 Task: Mix a song in mono and then automate stereo panning for specific sections.
Action: Mouse moved to (6, 14)
Screenshot: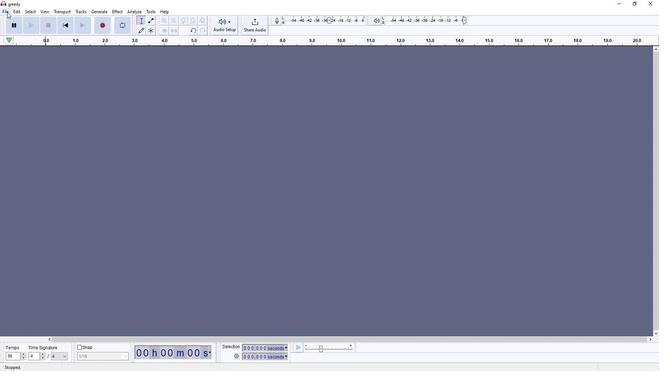 
Action: Mouse pressed left at (6, 14)
Screenshot: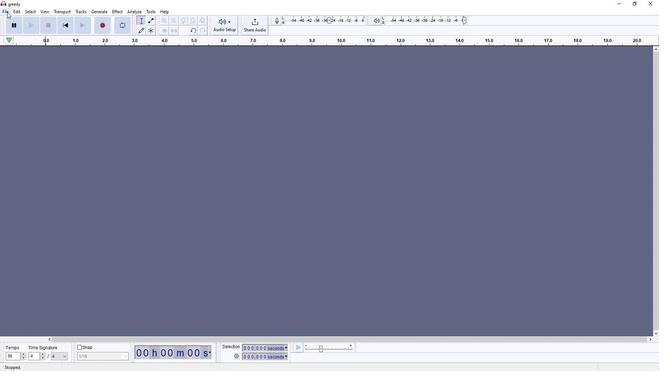 
Action: Mouse moved to (118, 82)
Screenshot: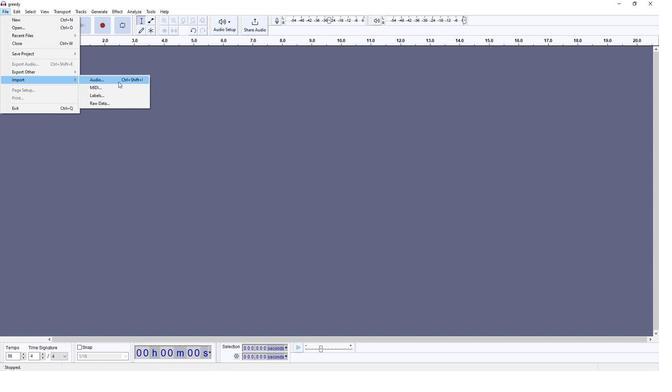 
Action: Mouse pressed left at (118, 82)
Screenshot: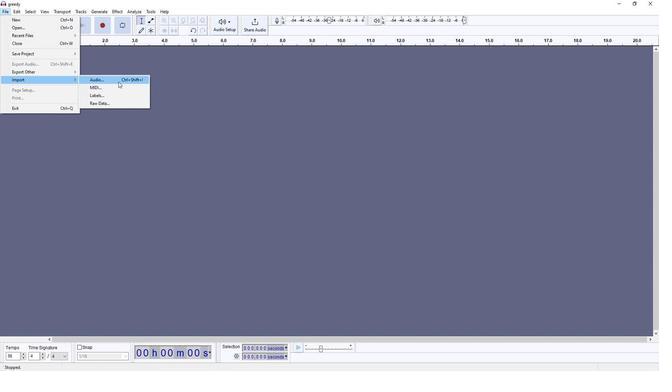 
Action: Mouse moved to (97, 60)
Screenshot: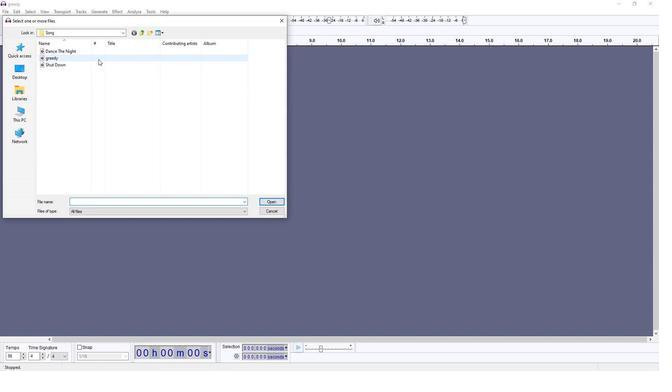 
Action: Mouse pressed left at (97, 60)
Screenshot: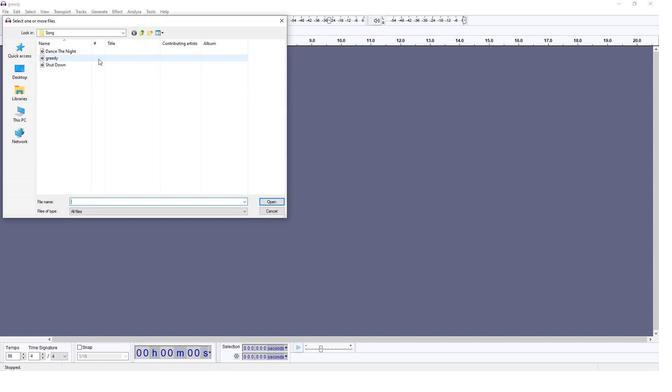 
Action: Mouse moved to (270, 200)
Screenshot: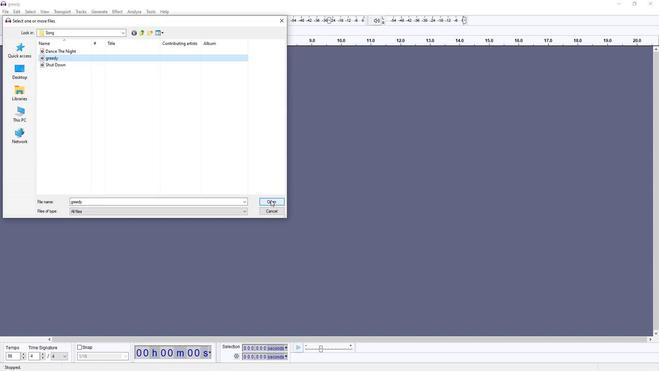 
Action: Mouse pressed left at (270, 200)
Screenshot: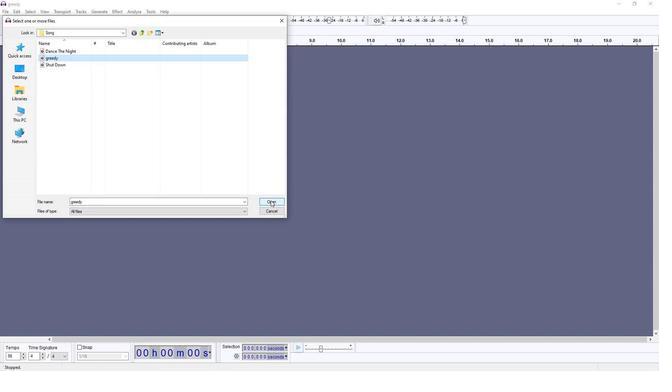 
Action: Mouse moved to (163, 24)
Screenshot: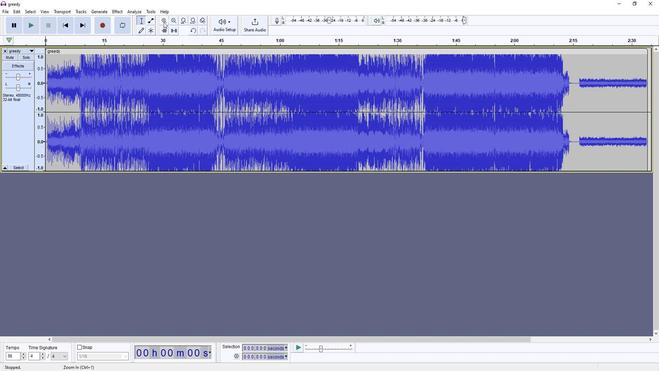 
Action: Mouse pressed left at (163, 24)
Screenshot: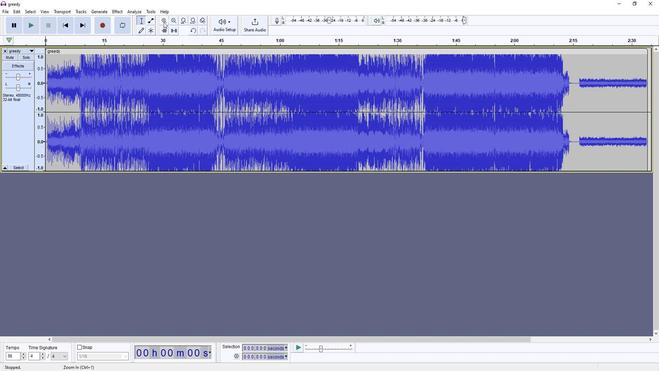 
Action: Mouse pressed left at (163, 24)
Screenshot: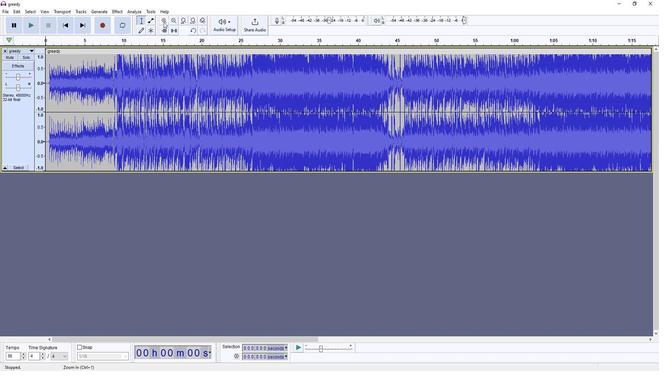 
Action: Mouse moved to (52, 83)
Screenshot: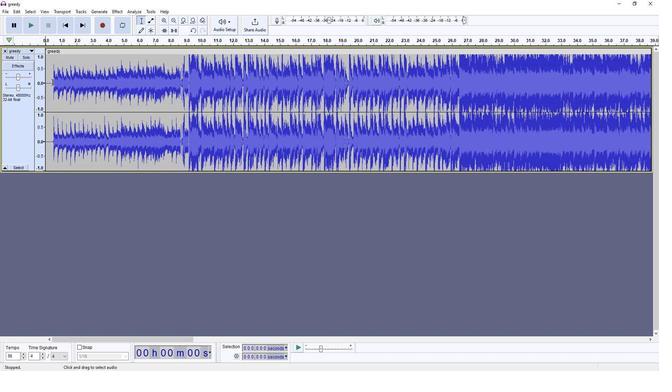 
Action: Mouse pressed left at (52, 83)
Screenshot: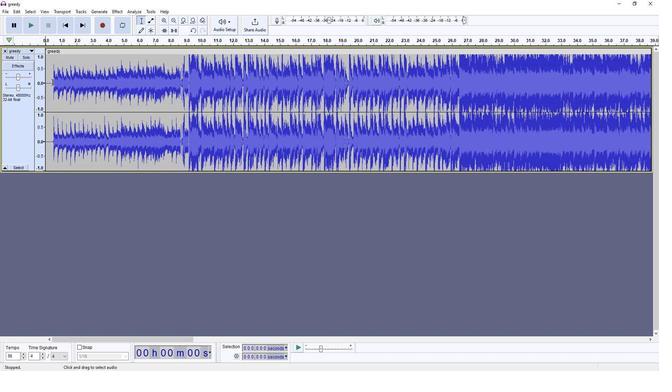 
Action: Mouse moved to (15, 11)
Screenshot: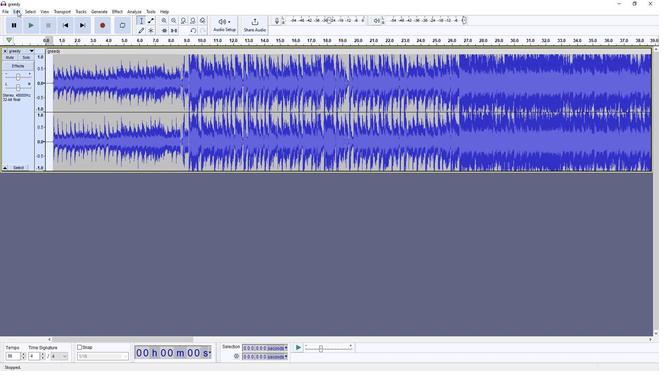 
Action: Mouse pressed left at (15, 11)
Screenshot: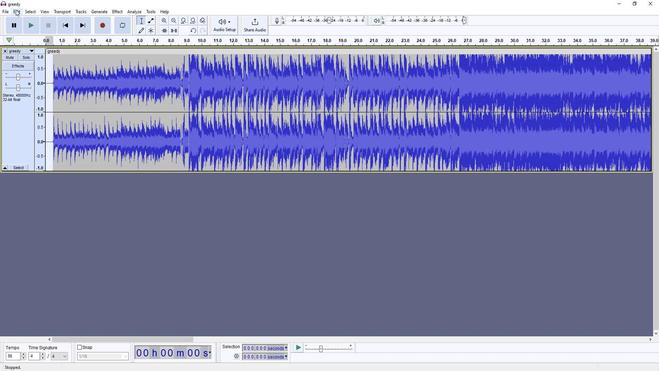 
Action: Mouse moved to (36, 41)
Screenshot: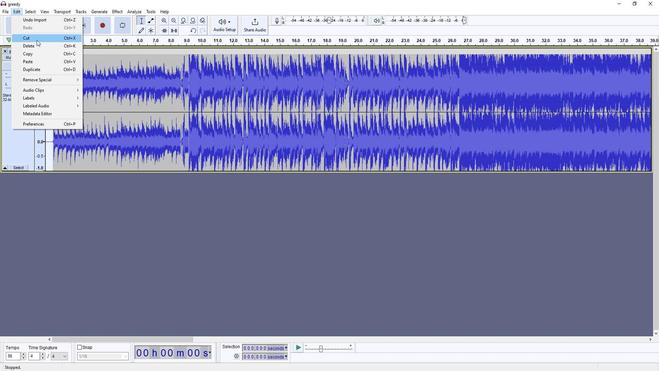 
Action: Mouse pressed left at (36, 41)
Screenshot: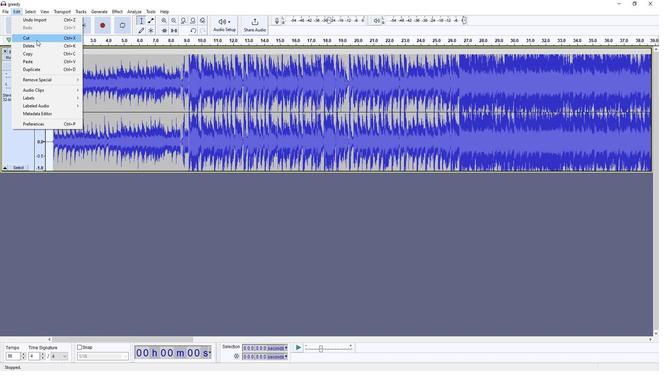 
Action: Mouse moved to (172, 22)
Screenshot: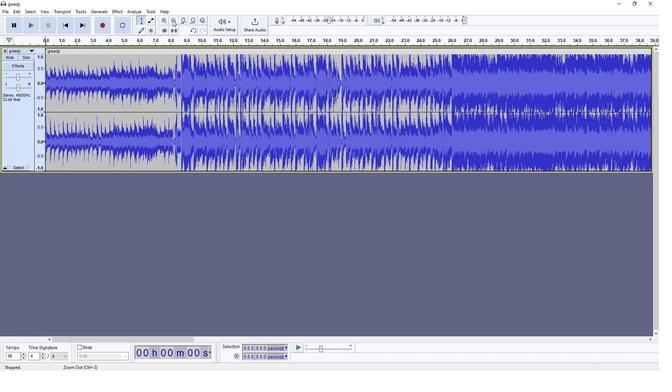 
Action: Mouse pressed left at (172, 22)
Screenshot: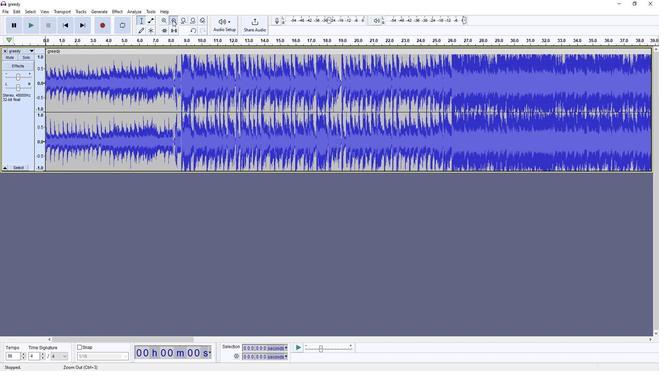 
Action: Mouse pressed left at (172, 22)
Screenshot: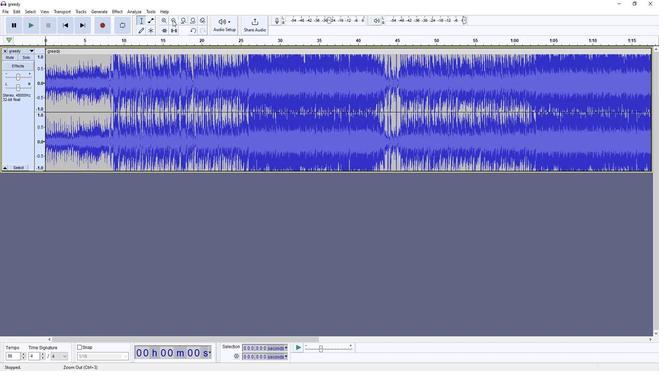 
Action: Mouse pressed left at (172, 22)
Screenshot: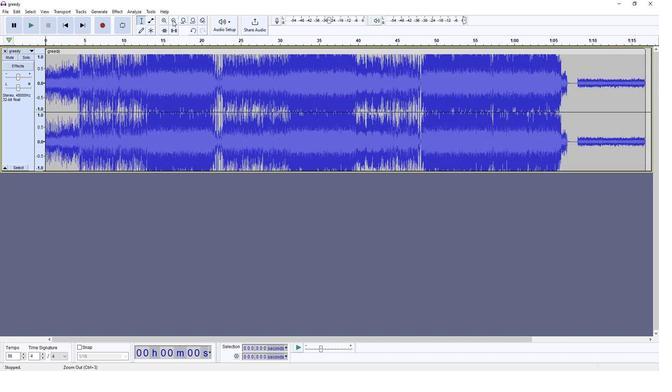 
Action: Mouse moved to (132, 72)
Screenshot: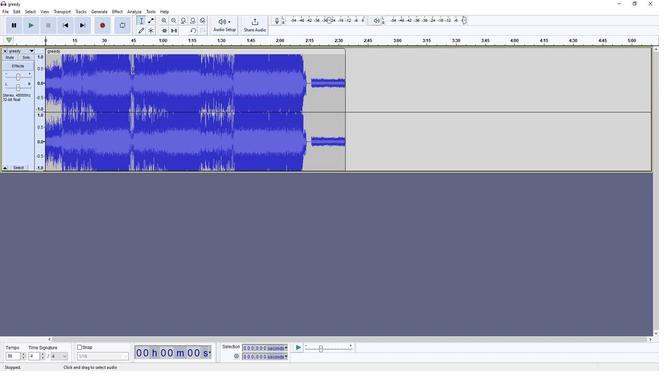 
Action: Mouse pressed left at (132, 72)
Screenshot: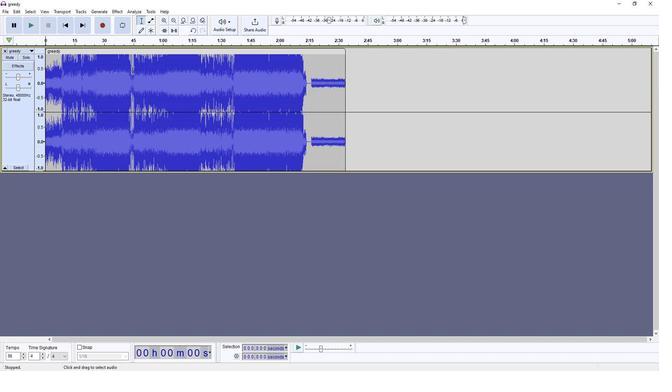 
Action: Mouse moved to (19, 14)
Screenshot: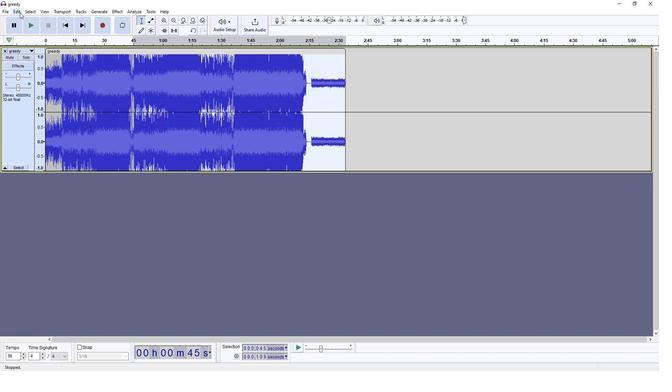 
Action: Mouse pressed left at (19, 14)
Screenshot: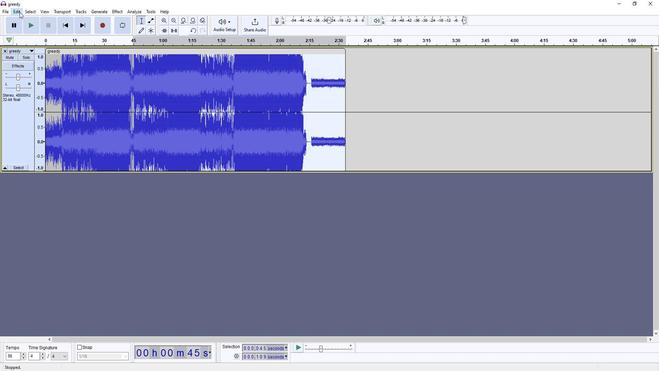 
Action: Mouse moved to (26, 39)
Screenshot: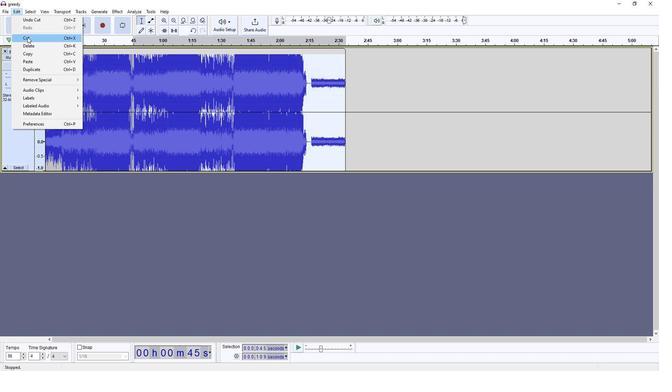 
Action: Mouse pressed left at (26, 39)
Screenshot: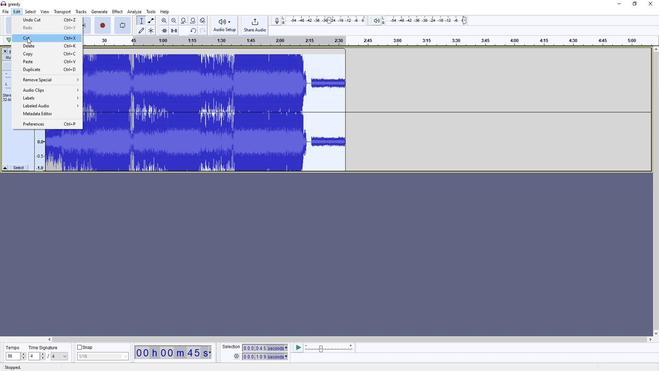 
Action: Mouse moved to (153, 134)
Screenshot: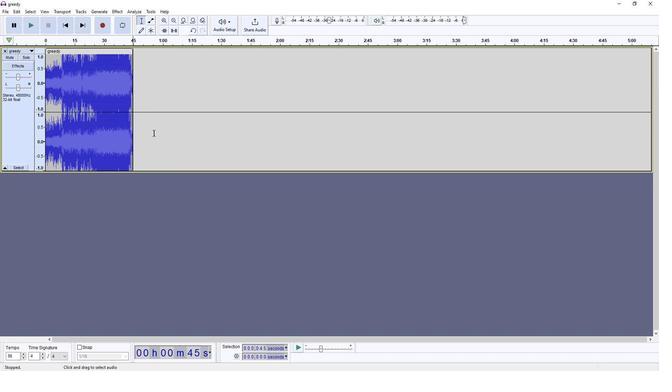 
Action: Mouse pressed left at (153, 134)
Screenshot: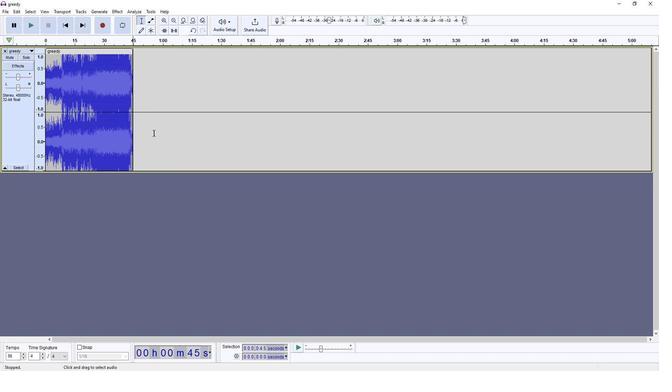 
Action: Mouse moved to (34, 27)
Screenshot: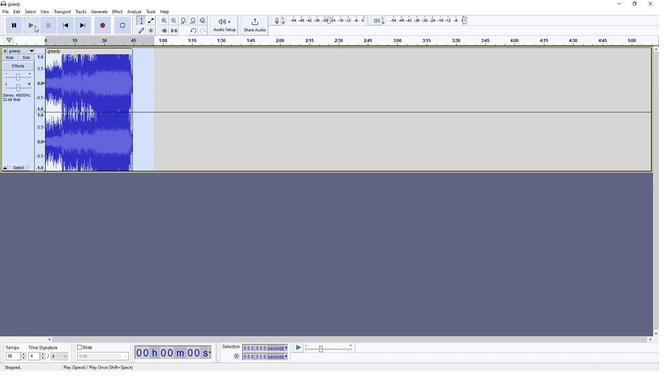 
Action: Mouse pressed left at (34, 27)
Screenshot: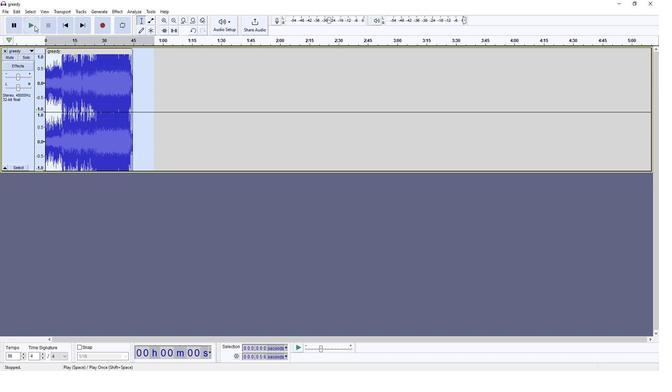 
Action: Mouse moved to (47, 22)
Screenshot: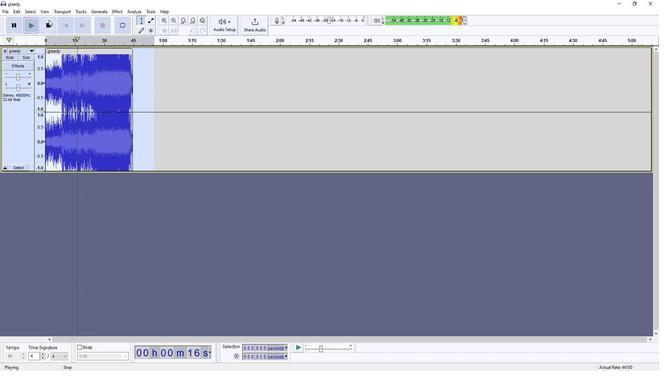 
Action: Mouse pressed left at (47, 22)
Screenshot: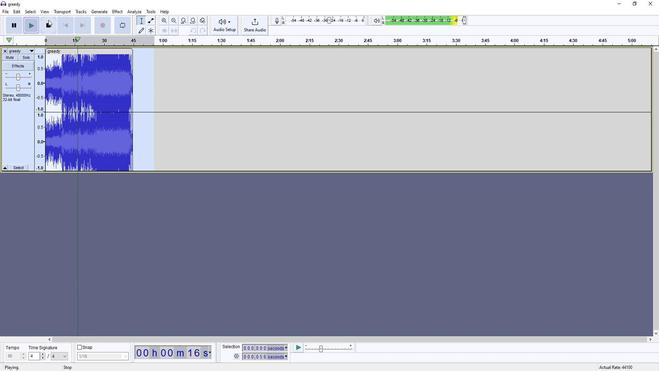 
Action: Mouse moved to (120, 12)
Screenshot: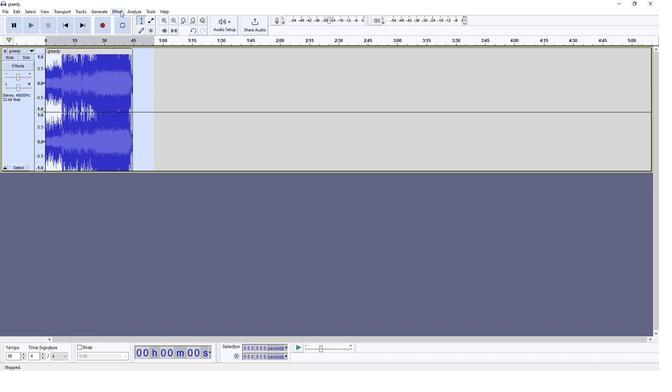 
Action: Mouse pressed left at (120, 12)
Screenshot: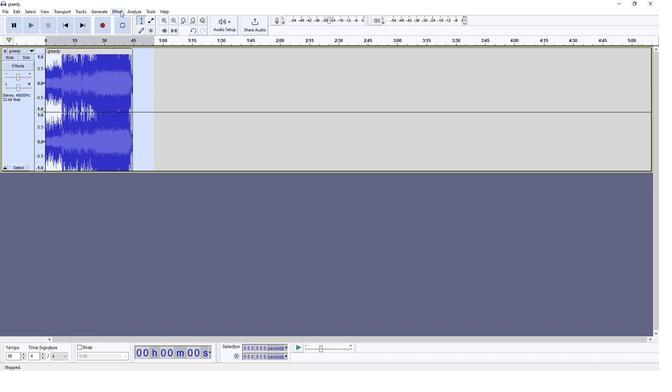 
Action: Mouse moved to (237, 85)
Screenshot: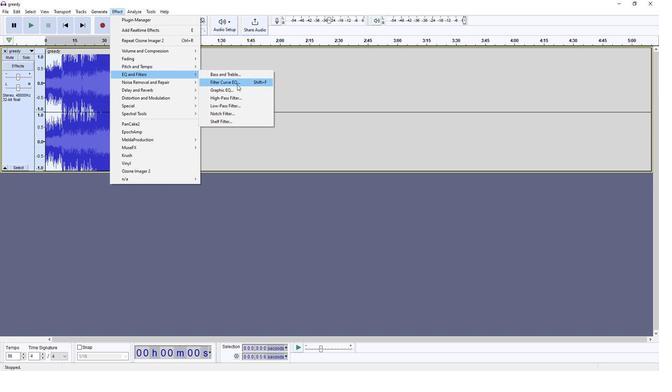 
Action: Mouse pressed left at (237, 85)
Screenshot: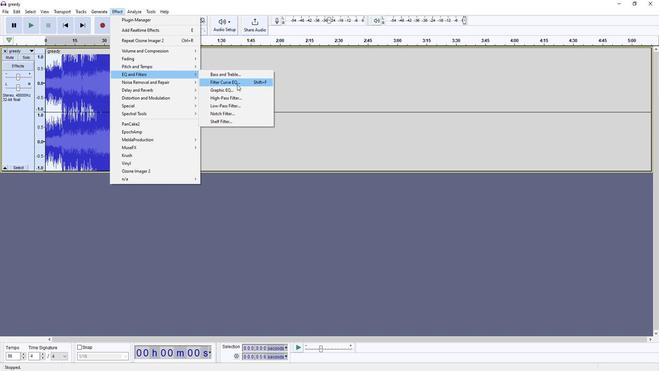 
Action: Mouse moved to (471, 113)
Screenshot: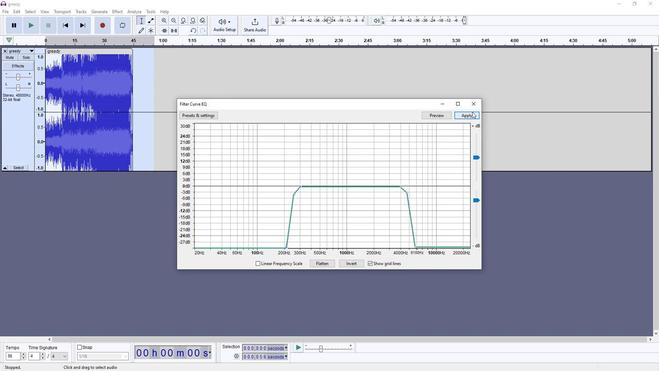 
Action: Mouse pressed left at (471, 113)
Screenshot: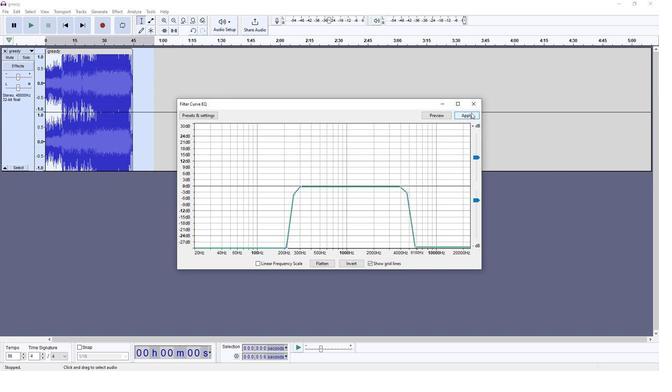 
Action: Mouse moved to (112, 11)
Screenshot: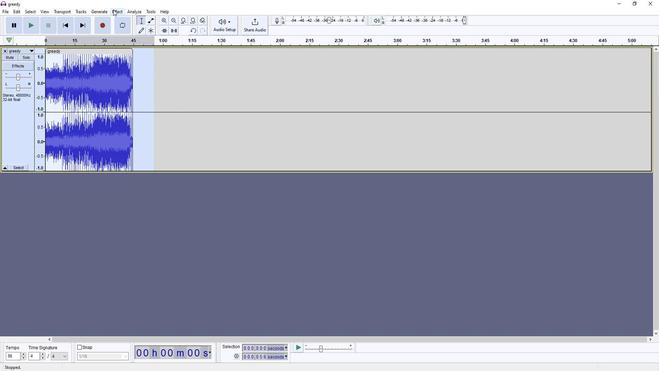 
Action: Mouse pressed left at (112, 11)
Screenshot: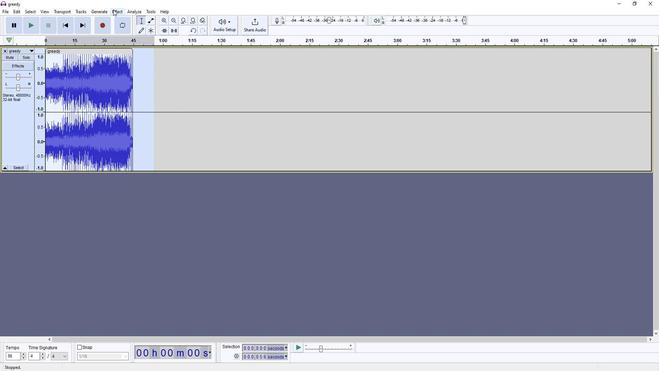 
Action: Mouse moved to (235, 69)
Screenshot: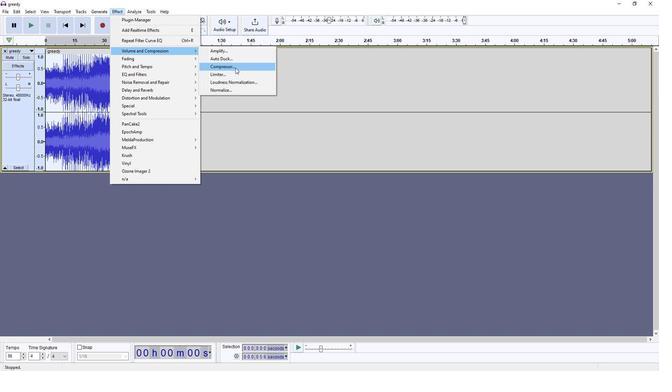 
Action: Mouse pressed left at (235, 69)
Screenshot: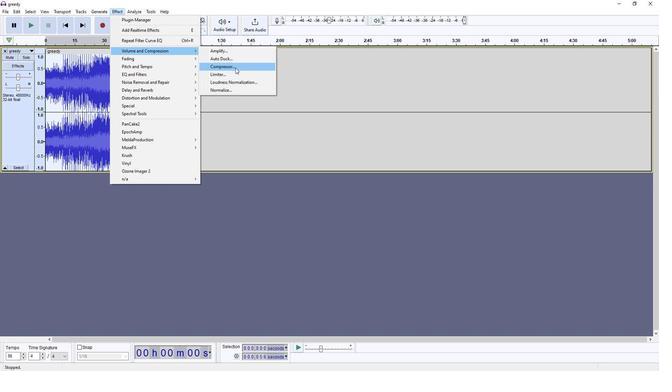 
Action: Mouse moved to (348, 207)
Screenshot: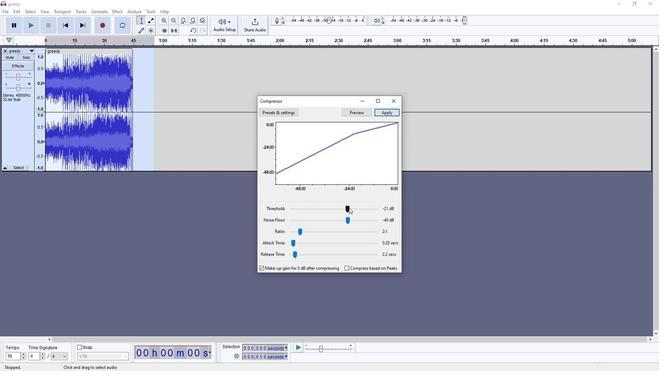 
Action: Mouse pressed left at (348, 207)
Screenshot: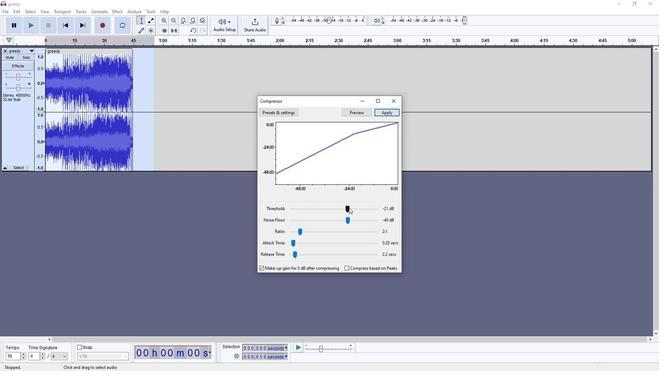 
Action: Mouse moved to (295, 253)
Screenshot: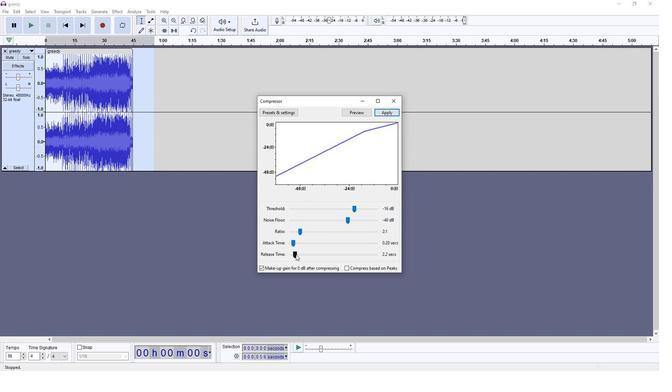 
Action: Mouse pressed left at (295, 253)
Screenshot: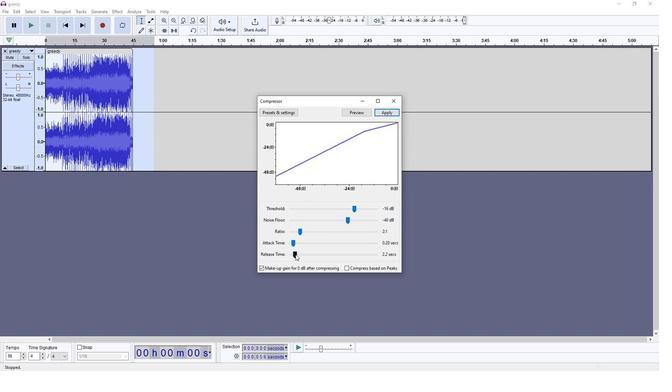 
Action: Mouse moved to (358, 113)
Screenshot: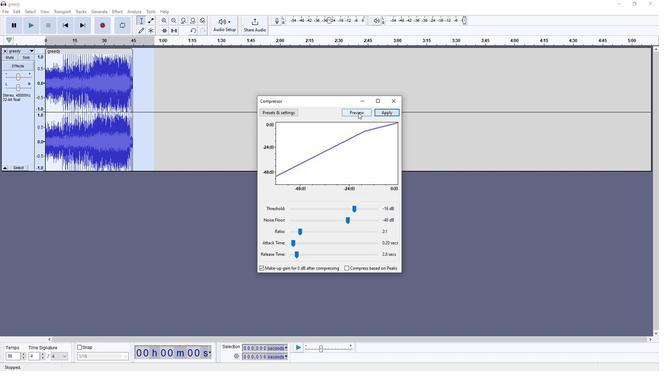 
Action: Mouse pressed left at (358, 113)
Screenshot: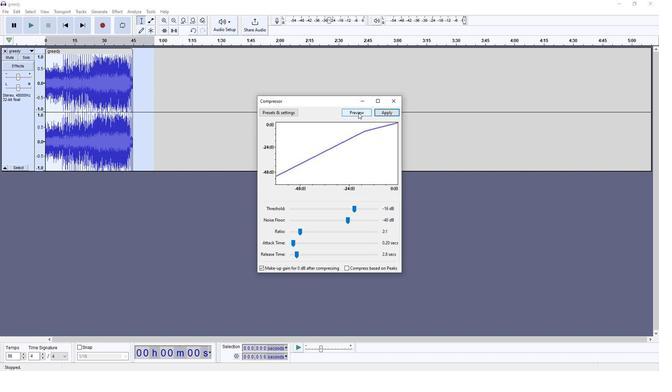 
Action: Mouse moved to (385, 112)
Screenshot: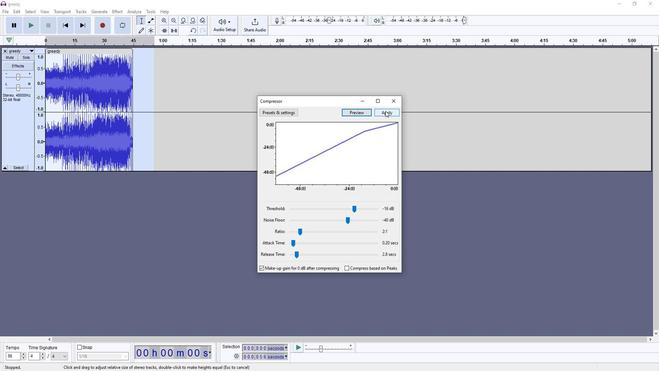 
Action: Mouse pressed left at (385, 112)
Screenshot: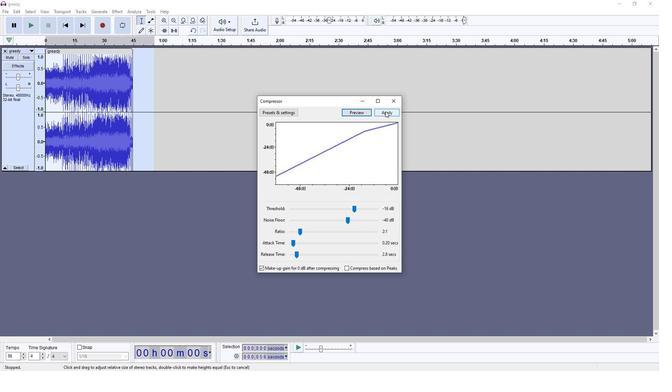 
Action: Mouse moved to (116, 11)
Screenshot: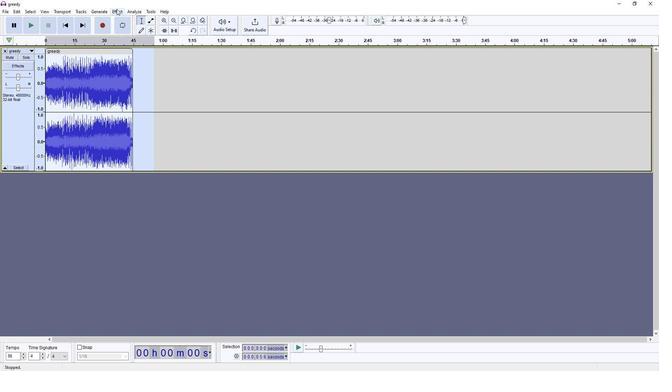 
Action: Mouse pressed left at (116, 11)
Screenshot: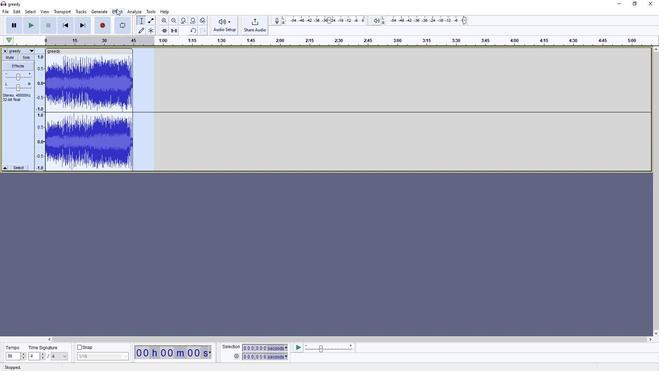 
Action: Mouse moved to (223, 187)
Screenshot: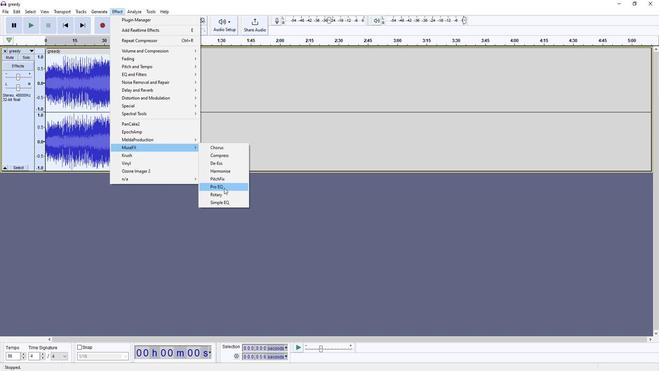 
Action: Mouse pressed left at (223, 187)
Screenshot: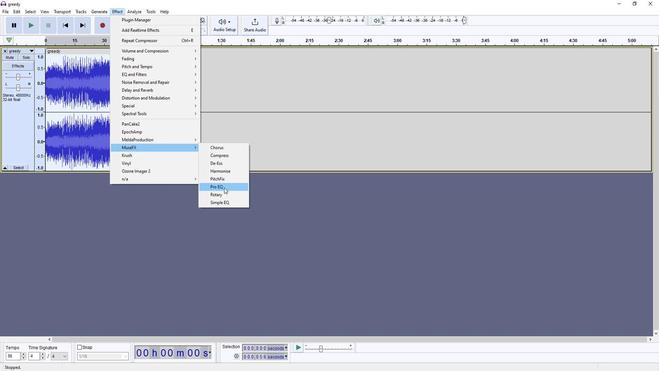 
Action: Mouse moved to (321, 128)
Screenshot: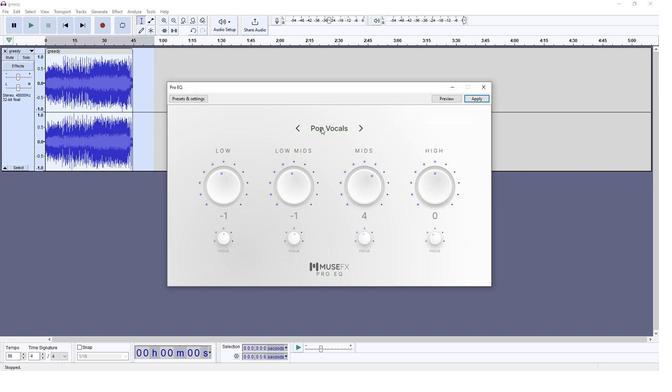 
Action: Mouse pressed left at (321, 128)
Screenshot: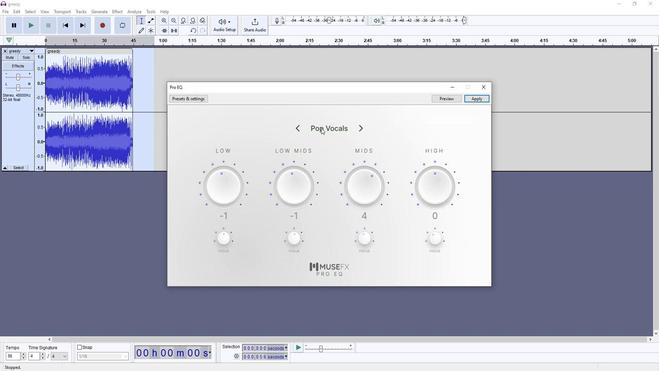 
Action: Mouse moved to (327, 178)
Screenshot: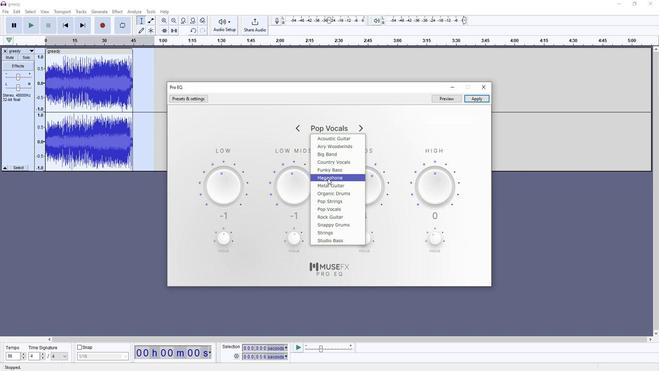 
Action: Mouse pressed left at (327, 178)
Screenshot: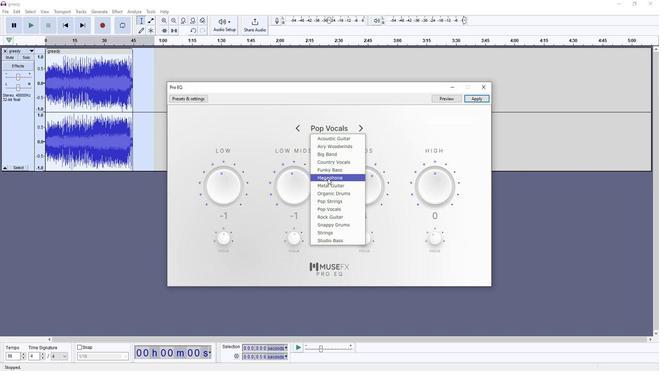 
Action: Mouse moved to (457, 98)
Screenshot: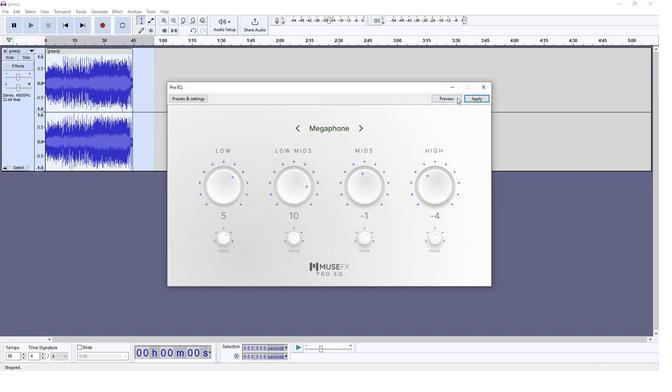 
Action: Mouse pressed left at (457, 98)
Screenshot: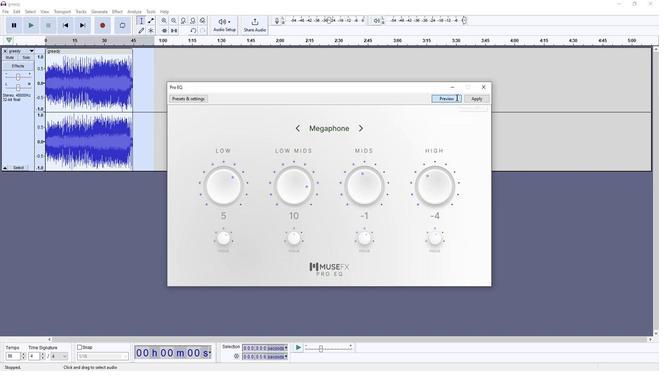 
Action: Mouse moved to (475, 98)
Screenshot: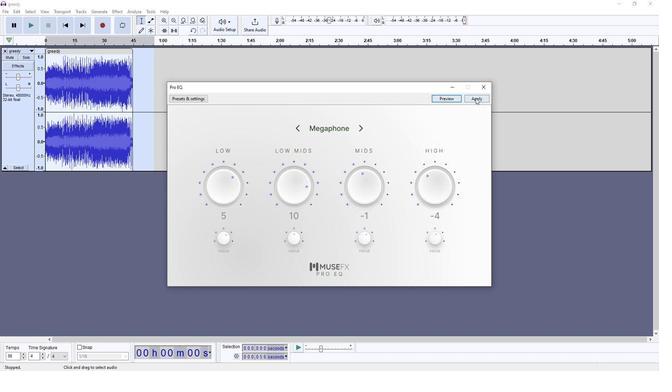 
Action: Mouse pressed left at (475, 98)
Screenshot: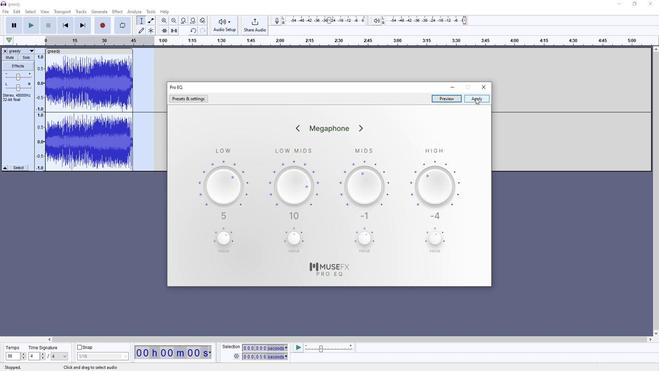 
Action: Mouse moved to (120, 14)
Screenshot: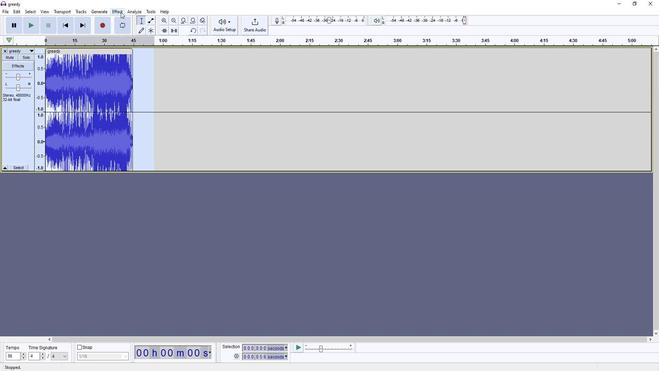 
Action: Mouse pressed left at (120, 14)
Screenshot: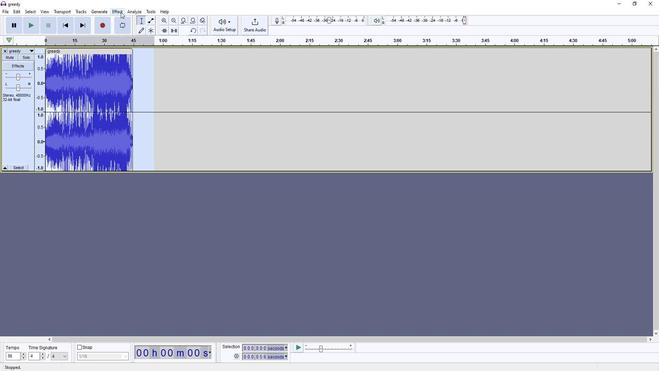 
Action: Mouse moved to (140, 170)
Screenshot: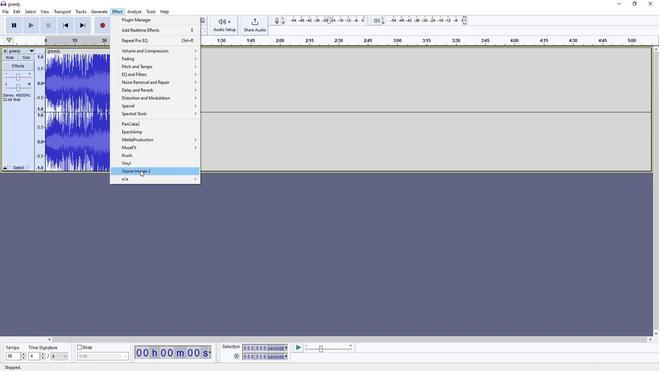 
Action: Mouse pressed left at (140, 170)
Screenshot: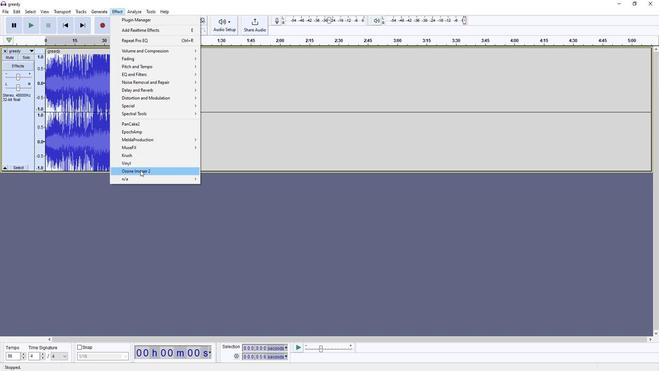 
Action: Mouse moved to (413, 238)
Screenshot: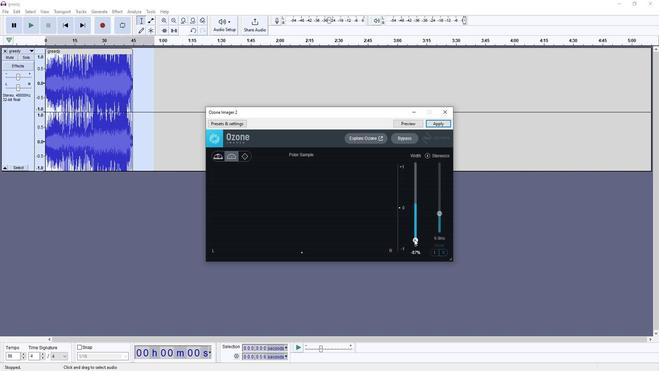 
Action: Mouse pressed left at (413, 238)
Screenshot: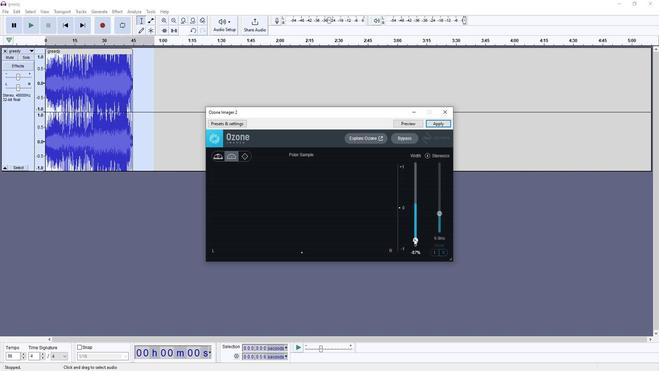 
Action: Mouse moved to (412, 123)
Screenshot: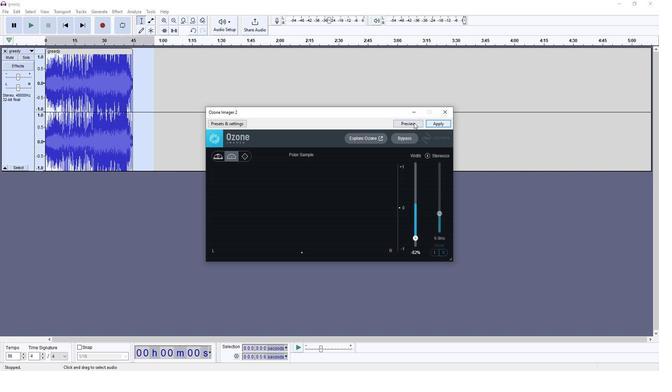 
Action: Mouse pressed left at (412, 123)
Screenshot: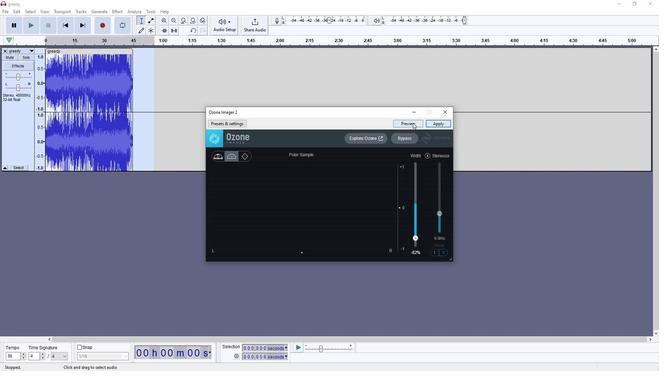 
Action: Mouse moved to (434, 124)
Screenshot: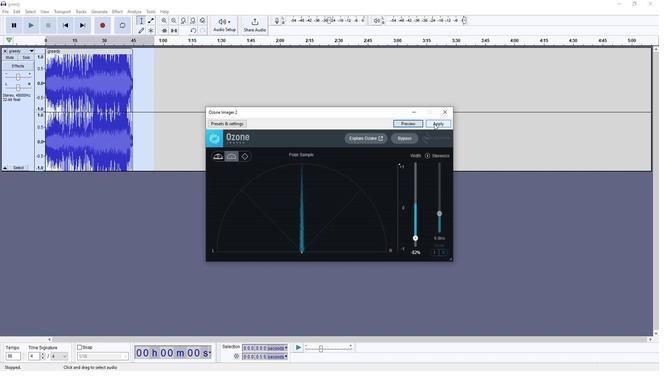 
Action: Mouse pressed left at (434, 124)
Screenshot: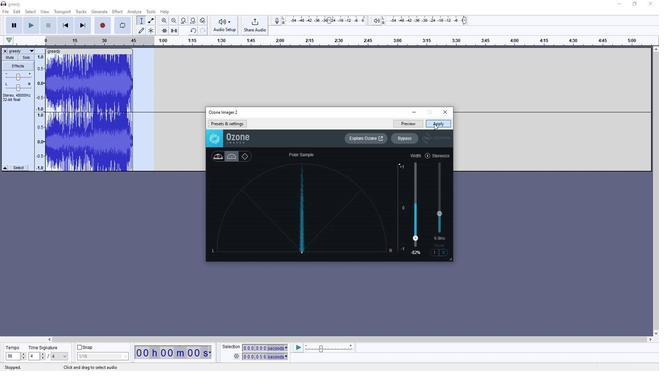 
Action: Mouse moved to (119, 11)
Screenshot: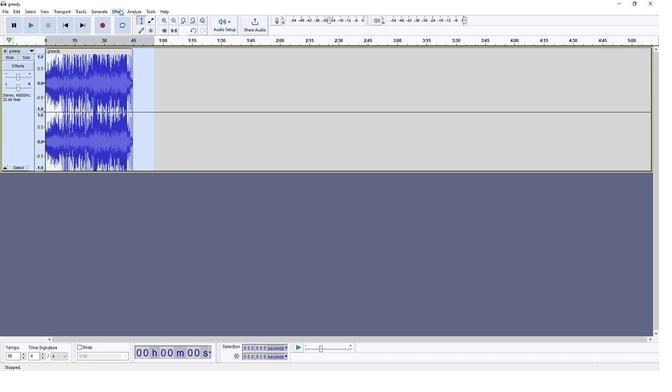 
Action: Mouse pressed left at (119, 11)
Screenshot: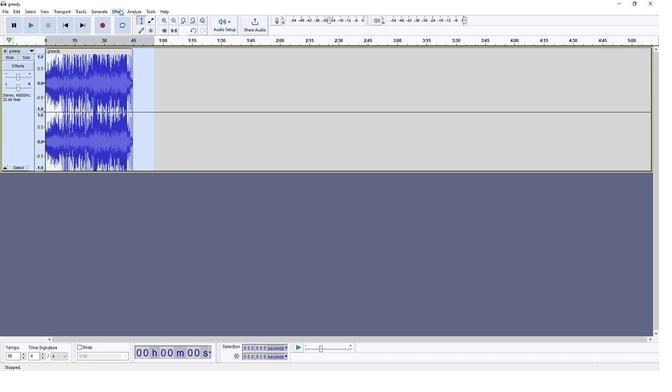 
Action: Mouse moved to (59, 76)
Screenshot: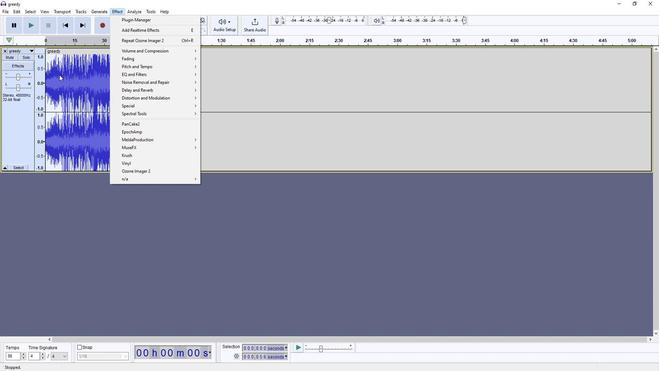 
Action: Mouse pressed left at (59, 76)
Screenshot: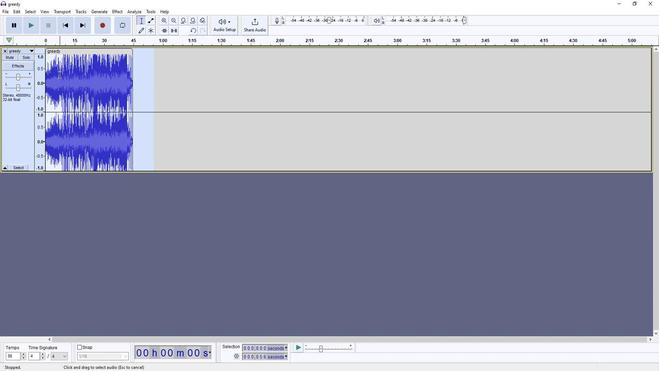 
Action: Mouse pressed left at (59, 76)
Screenshot: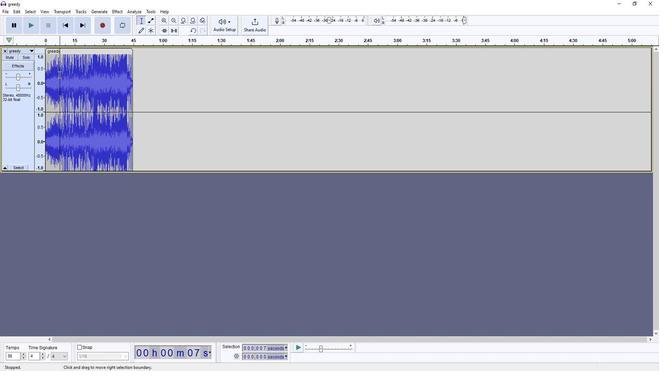 
Action: Mouse moved to (62, 76)
Screenshot: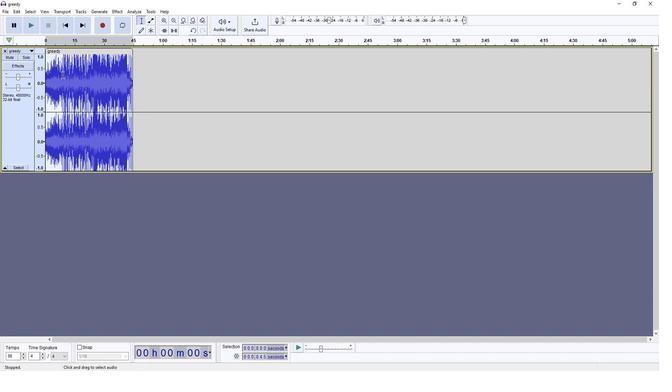
Action: Mouse pressed left at (62, 76)
Screenshot: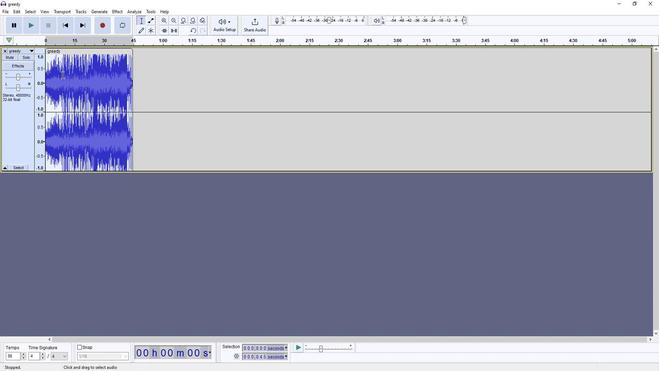 
Action: Mouse moved to (115, 12)
Screenshot: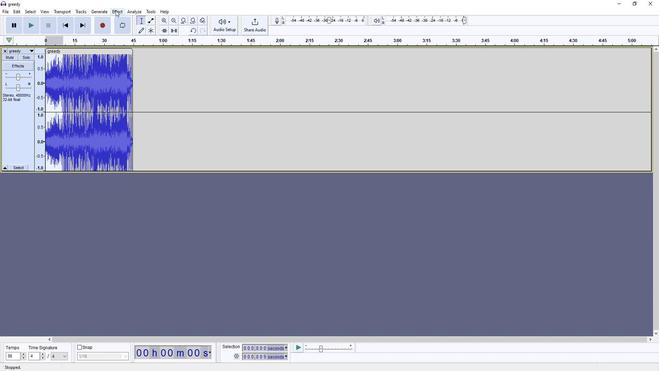 
Action: Mouse pressed left at (115, 12)
Screenshot: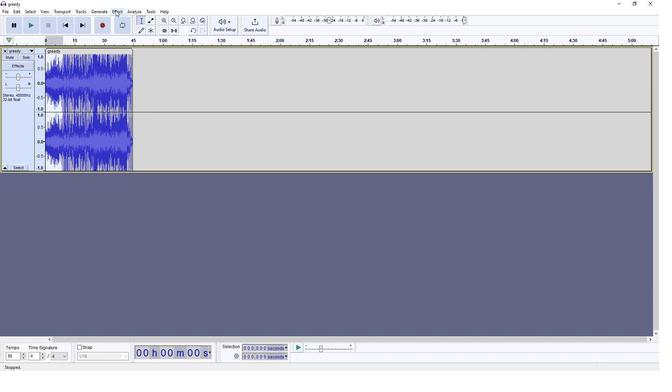 
Action: Mouse moved to (135, 123)
Screenshot: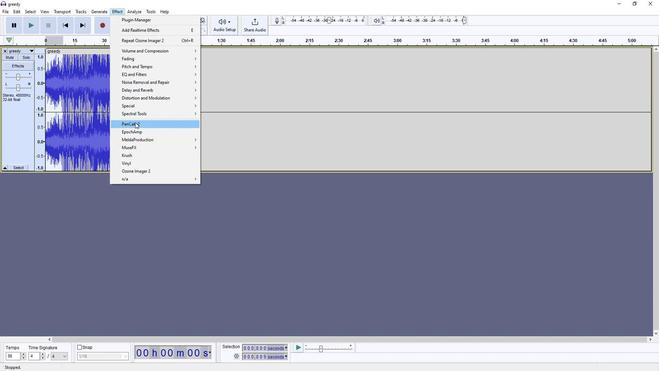 
Action: Mouse pressed left at (135, 123)
Screenshot: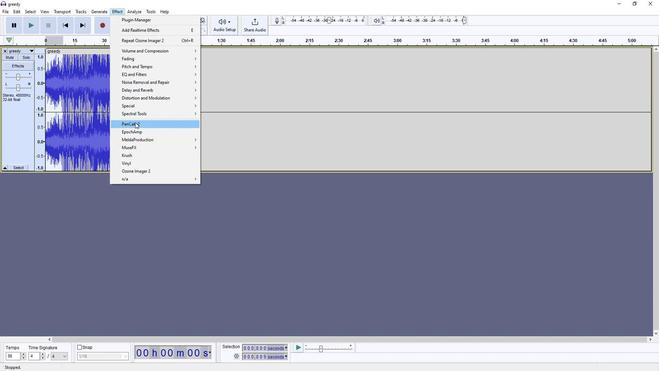 
Action: Mouse moved to (268, 77)
Screenshot: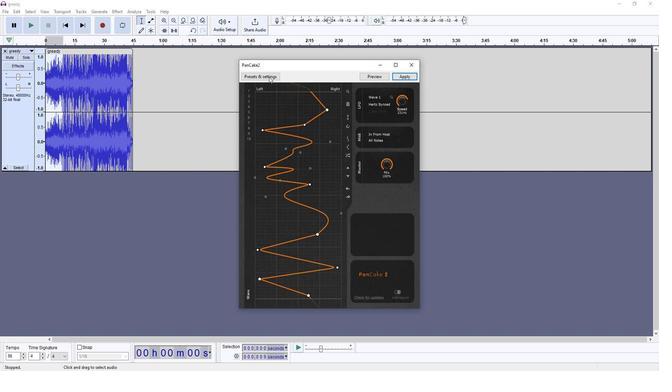 
Action: Mouse pressed left at (268, 77)
Screenshot: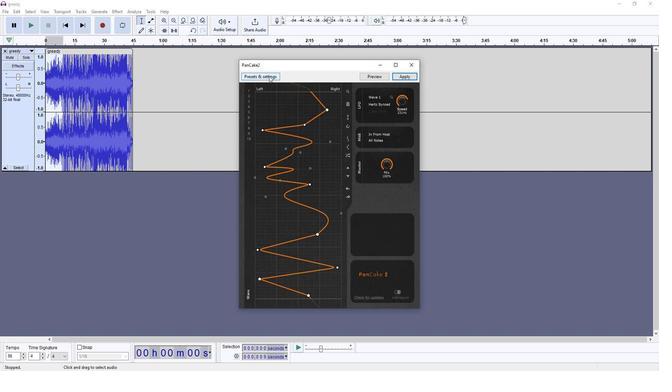 
Action: Mouse moved to (324, 198)
Screenshot: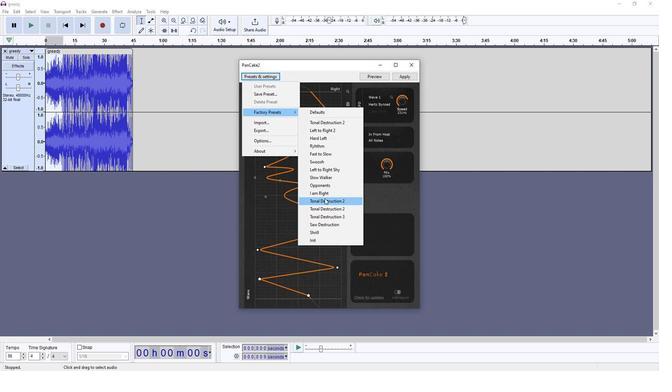 
Action: Mouse pressed left at (324, 198)
Screenshot: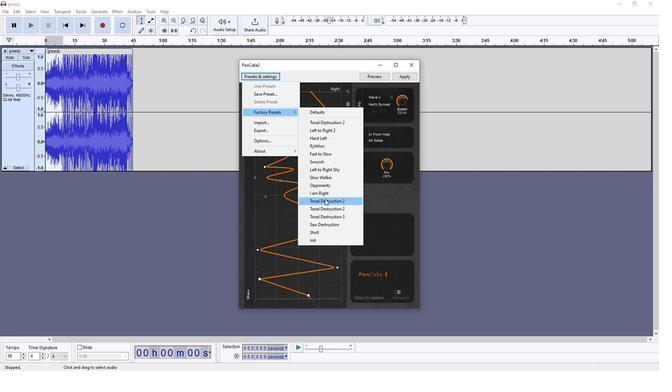 
Action: Mouse moved to (271, 79)
Screenshot: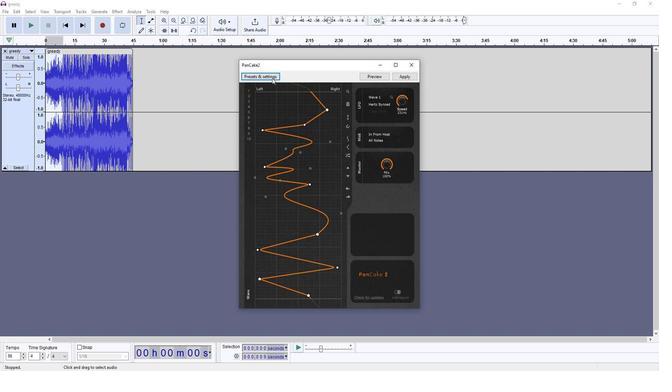 
Action: Mouse pressed left at (271, 79)
Screenshot: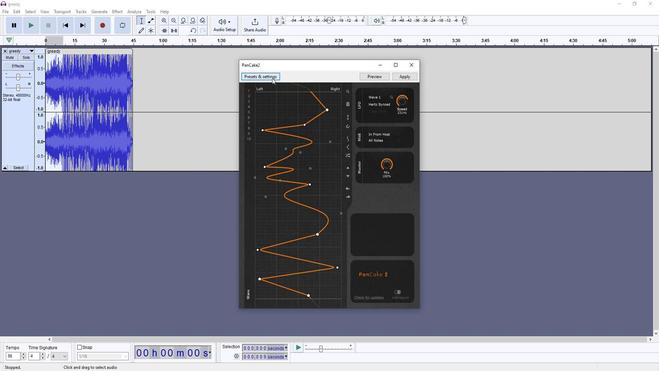 
Action: Mouse moved to (332, 214)
Screenshot: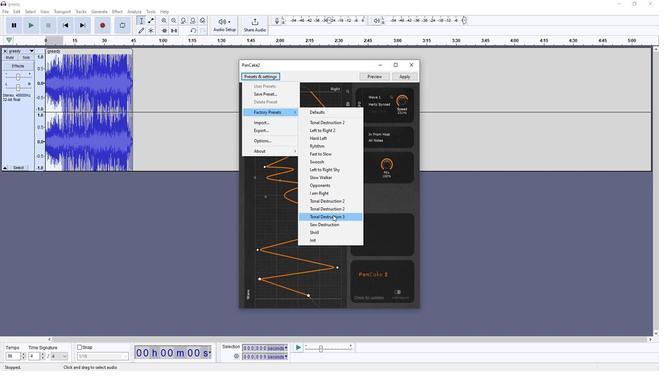 
Action: Mouse pressed left at (332, 214)
Screenshot: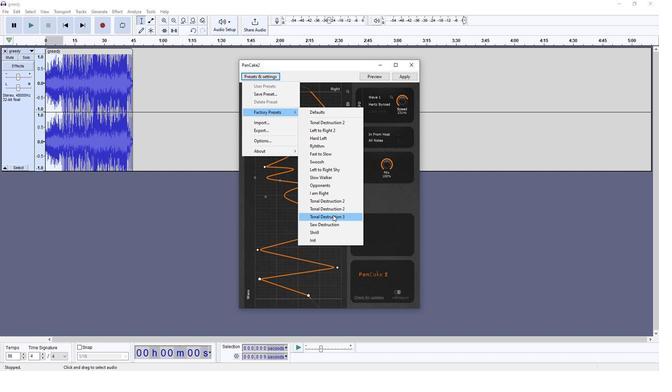 
Action: Mouse moved to (256, 131)
Screenshot: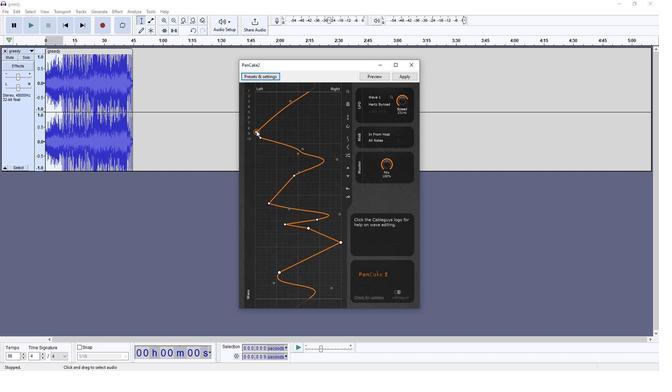 
Action: Mouse pressed left at (256, 131)
Screenshot: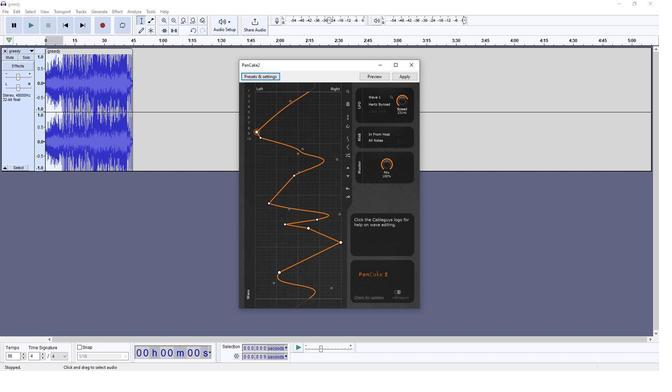 
Action: Mouse moved to (259, 137)
Screenshot: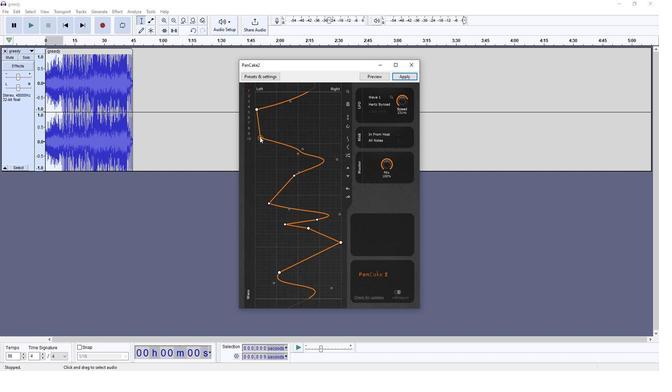 
Action: Mouse pressed left at (259, 137)
Screenshot: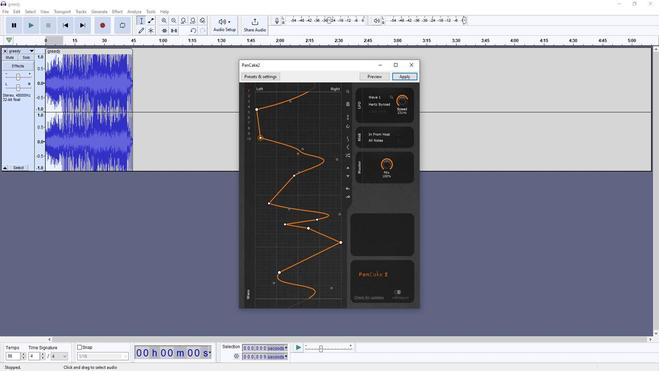 
Action: Mouse moved to (297, 152)
Screenshot: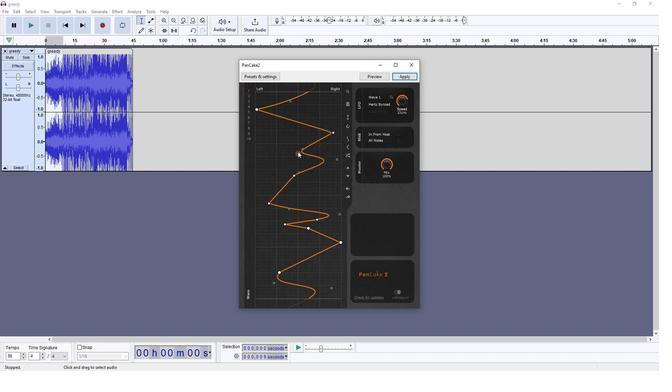 
Action: Mouse pressed left at (297, 152)
Screenshot: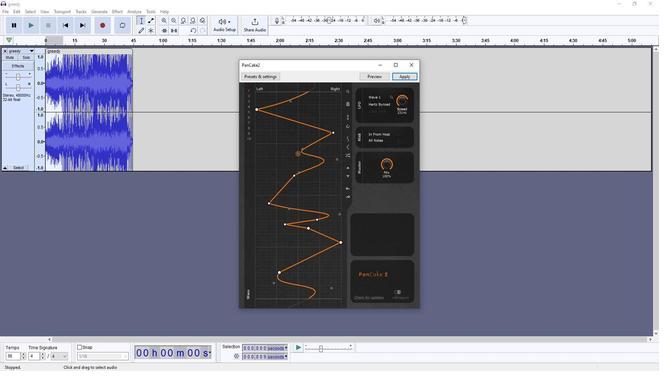 
Action: Mouse moved to (293, 174)
Screenshot: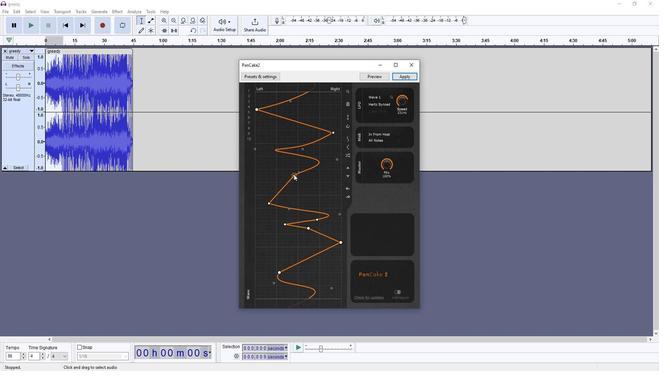 
Action: Mouse pressed left at (293, 174)
Screenshot: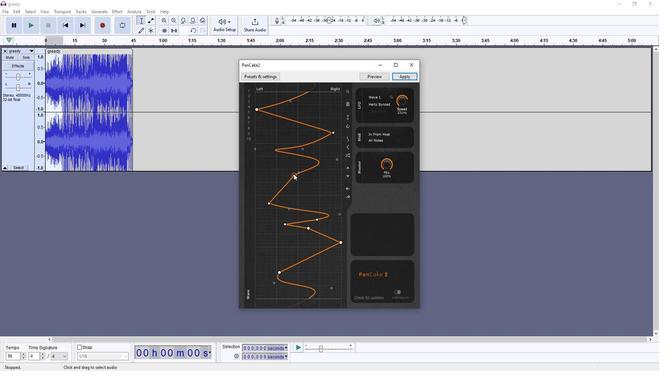 
Action: Mouse moved to (285, 222)
Screenshot: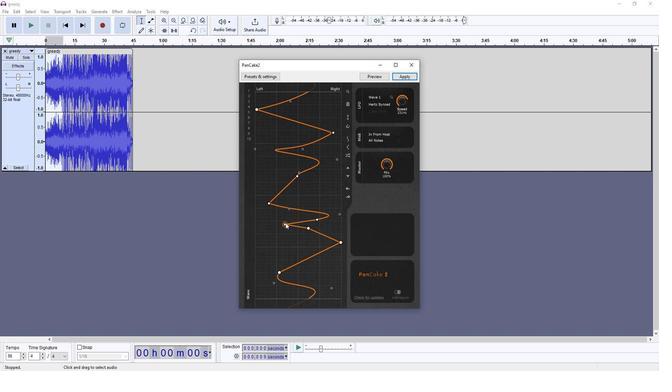 
Action: Mouse pressed left at (285, 222)
Screenshot: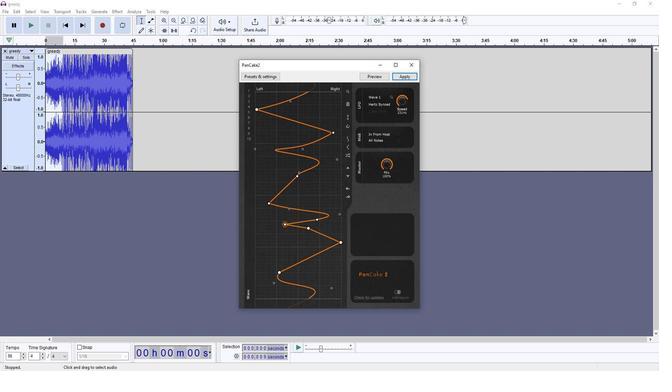 
Action: Mouse moved to (268, 202)
Screenshot: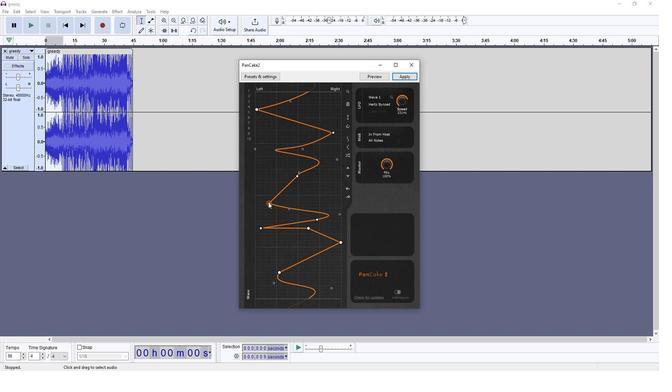 
Action: Mouse pressed left at (268, 202)
Screenshot: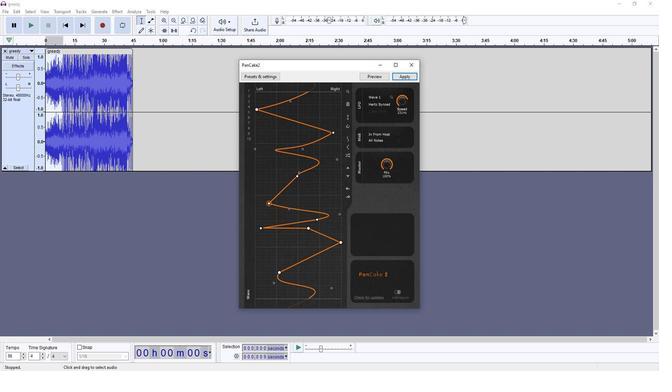 
Action: Mouse moved to (278, 270)
Screenshot: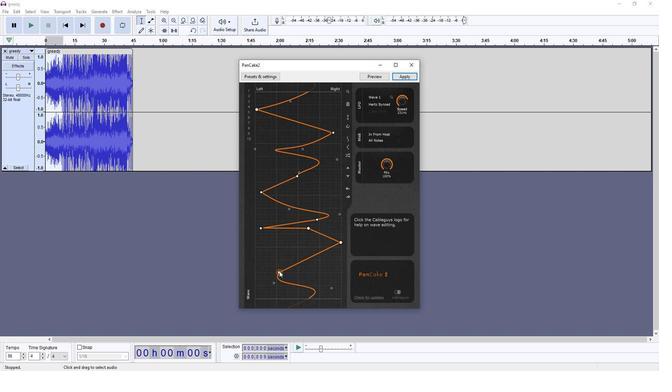 
Action: Mouse pressed left at (278, 270)
Screenshot: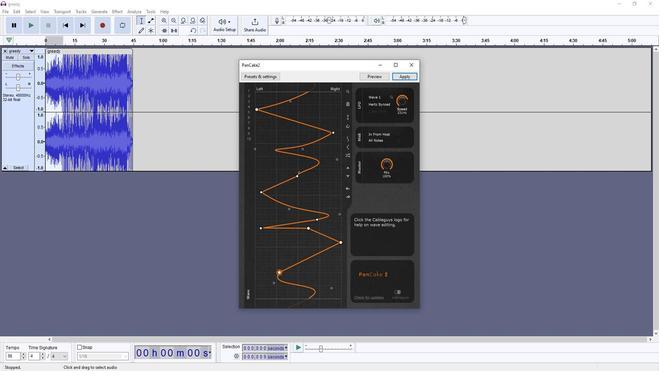 
Action: Mouse moved to (256, 149)
Screenshot: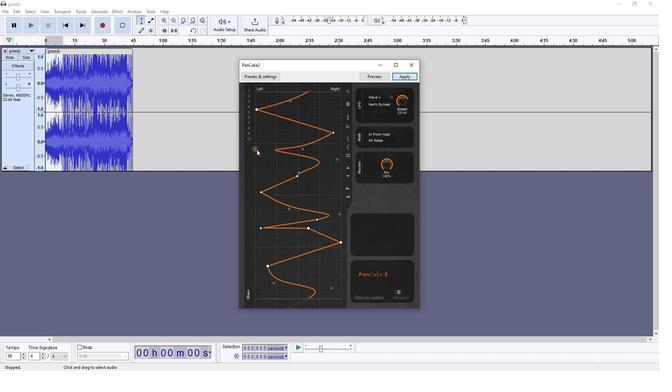 
Action: Mouse pressed left at (256, 149)
Screenshot: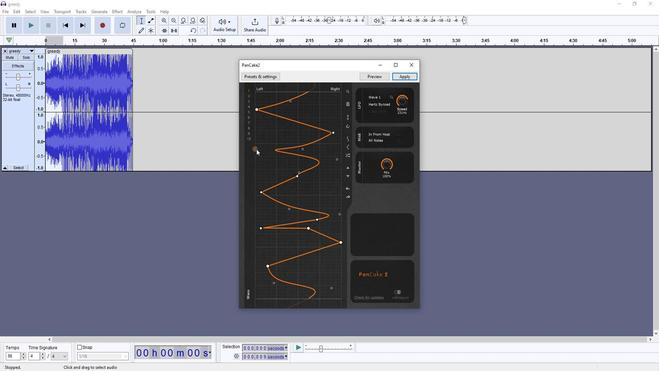 
Action: Mouse moved to (374, 77)
Screenshot: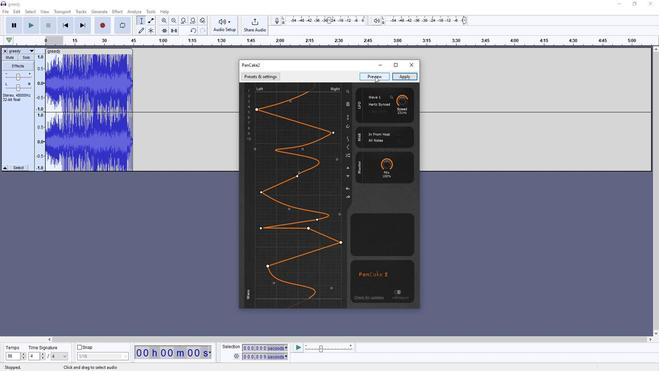
Action: Mouse pressed left at (374, 77)
Screenshot: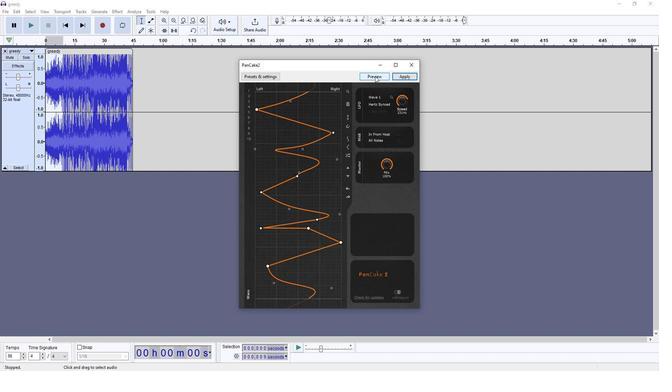 
Action: Mouse moved to (400, 77)
Screenshot: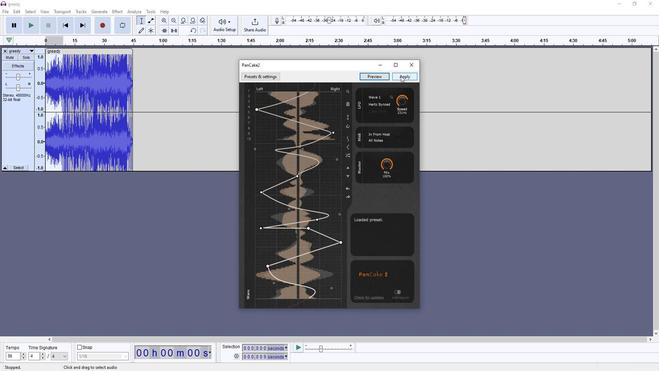
Action: Mouse pressed left at (400, 77)
Screenshot: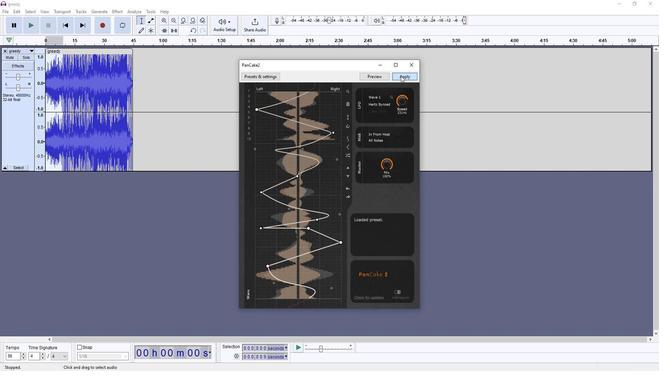 
Action: Mouse moved to (143, 144)
Screenshot: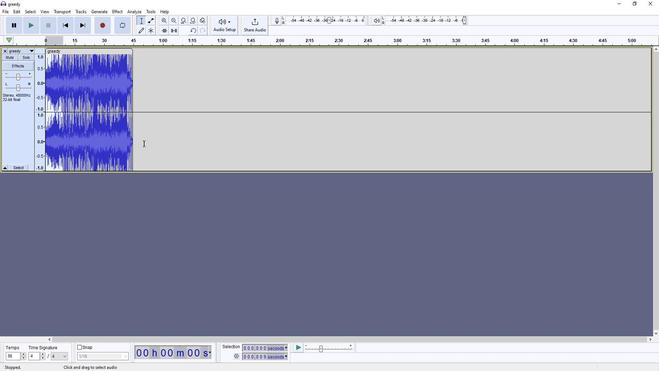 
Action: Mouse pressed left at (143, 144)
Screenshot: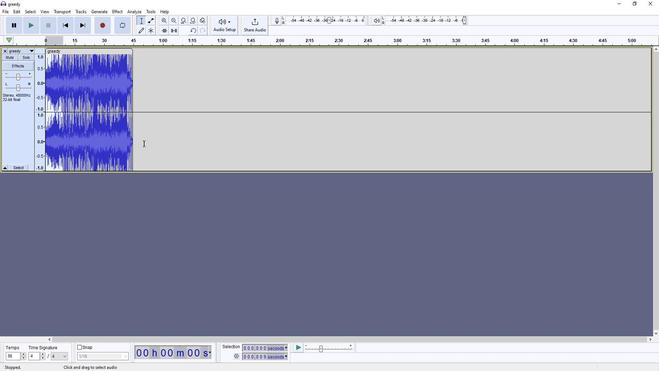 
Action: Mouse moved to (33, 27)
Screenshot: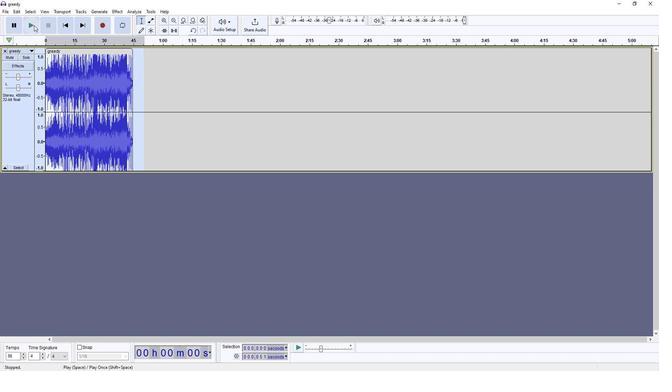 
Action: Mouse pressed left at (33, 27)
Screenshot: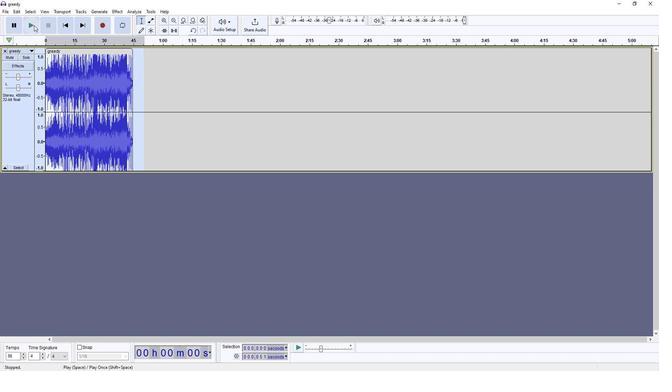 
Action: Mouse moved to (47, 26)
Screenshot: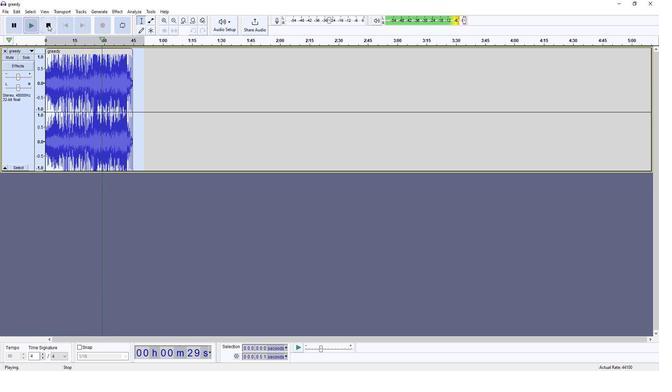 
Action: Mouse pressed left at (47, 26)
Screenshot: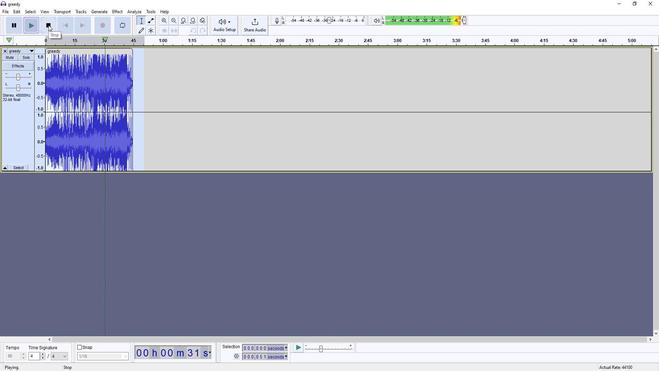 
Action: Mouse moved to (5, 15)
Screenshot: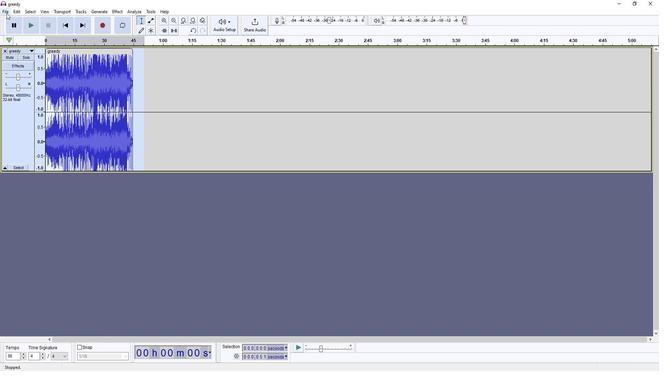 
Action: Mouse pressed left at (5, 15)
Screenshot: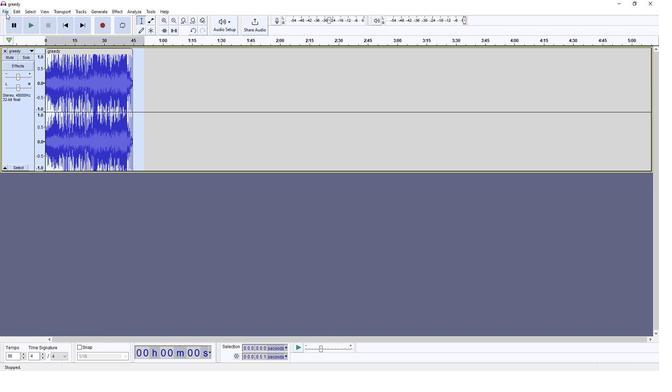 
Action: Mouse moved to (96, 60)
Screenshot: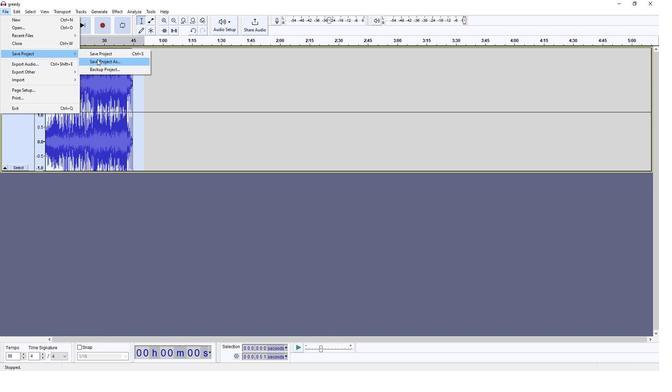 
Action: Mouse pressed left at (96, 60)
Screenshot: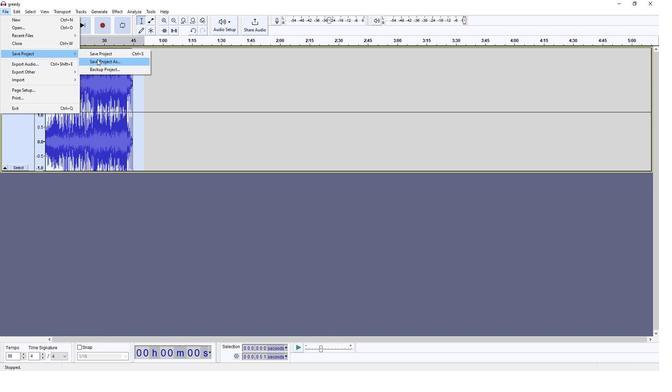 
Action: Mouse moved to (193, 89)
Screenshot: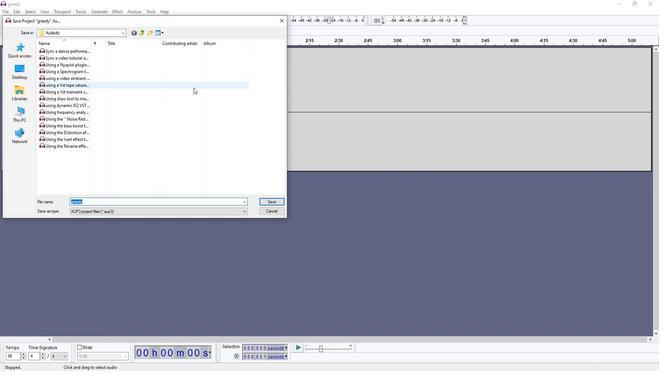 
Action: Key pressed <Key.backspace>mixing<Key.space>a<Key.space>song<Key.space>in<Key.space>mono<Key.space>and<Key.space>r<Key.backspace>thw<Key.backspace>en<Key.space>automate<Key.space>panning<Key.space>for<Key.space>specific<Key.space>sections<Key.space>
Screenshot: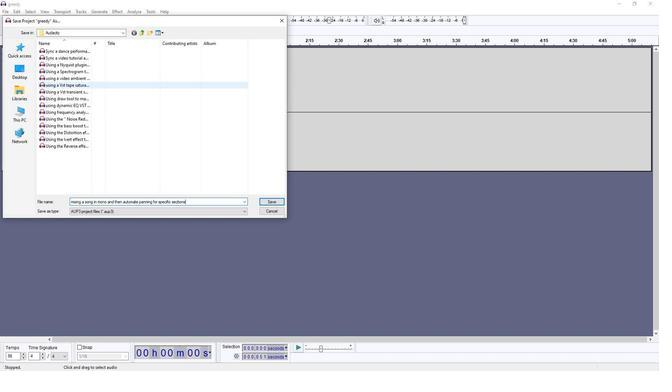 
Action: Mouse moved to (276, 200)
Screenshot: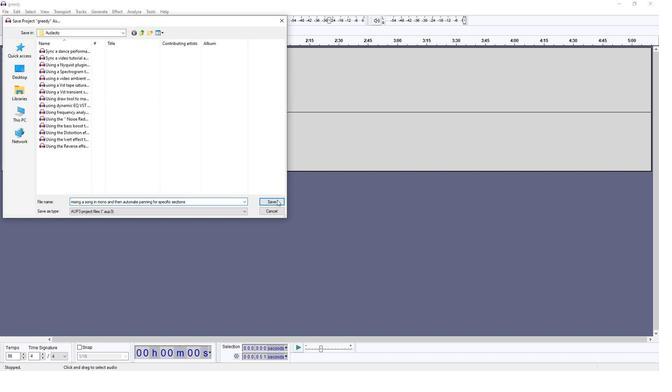 
Action: Mouse pressed left at (276, 200)
Screenshot: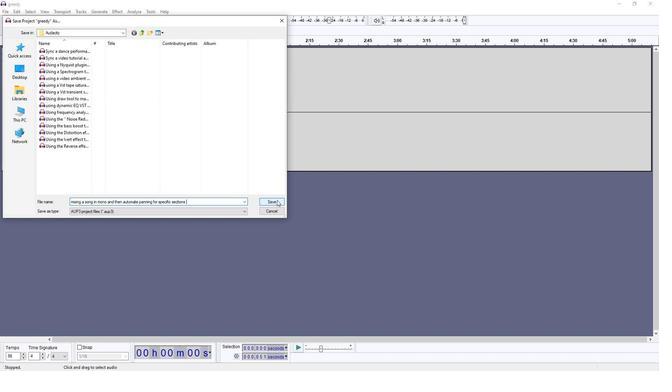 
